Task: In invitations to connect turn off push notifications.
Action: Mouse moved to (779, 67)
Screenshot: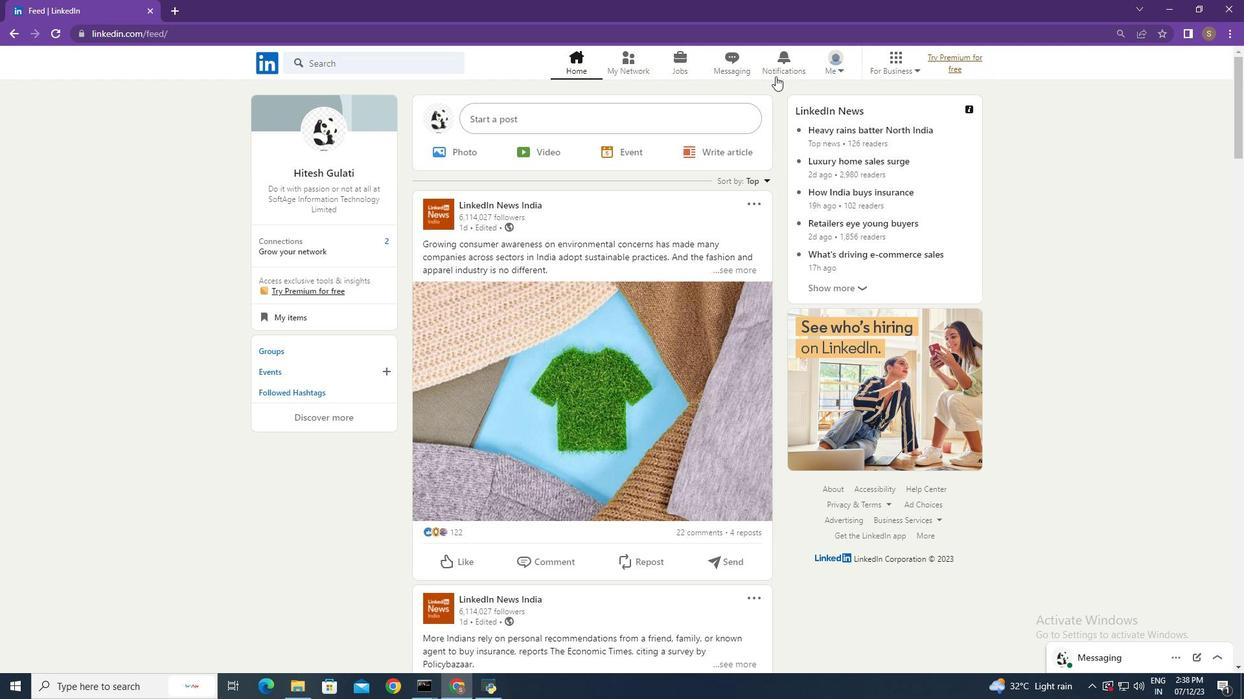 
Action: Mouse pressed left at (779, 67)
Screenshot: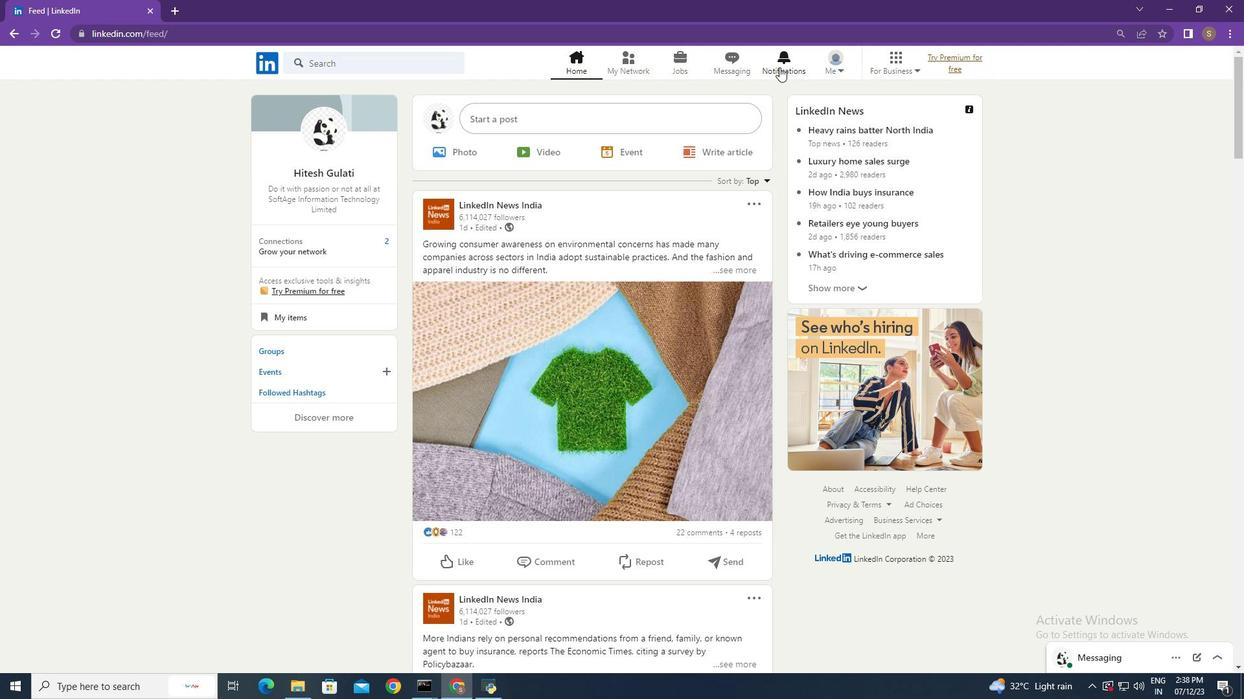 
Action: Mouse moved to (301, 148)
Screenshot: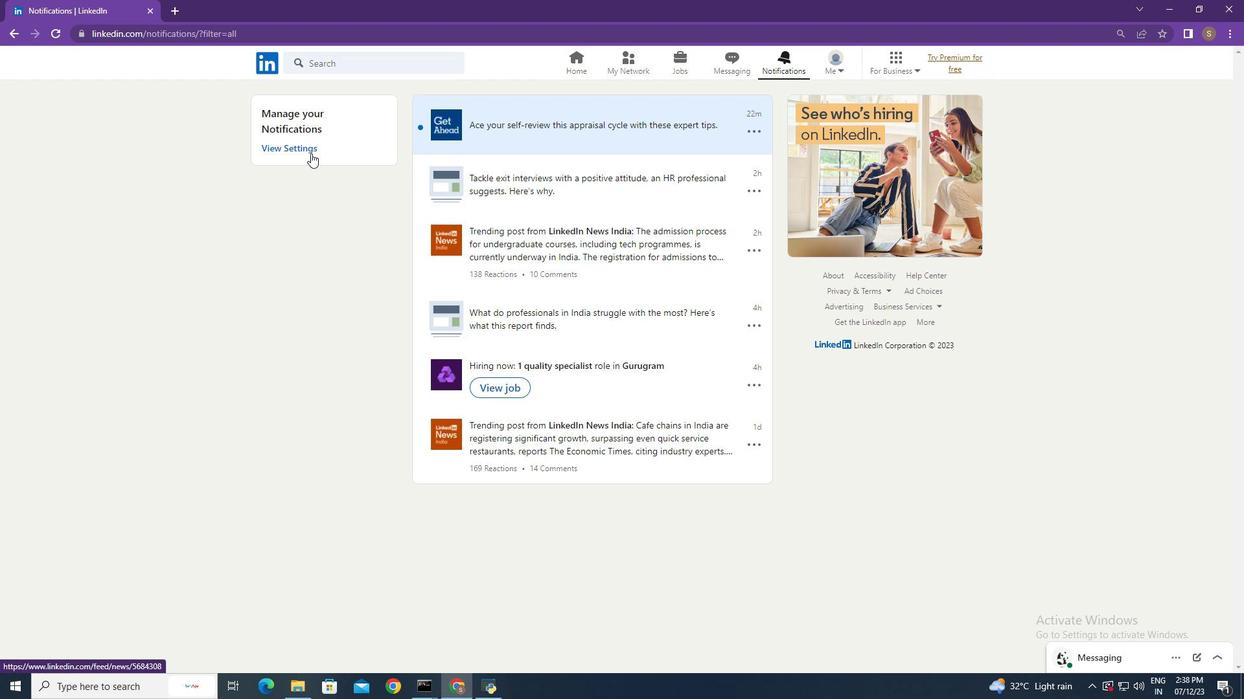 
Action: Mouse pressed left at (301, 148)
Screenshot: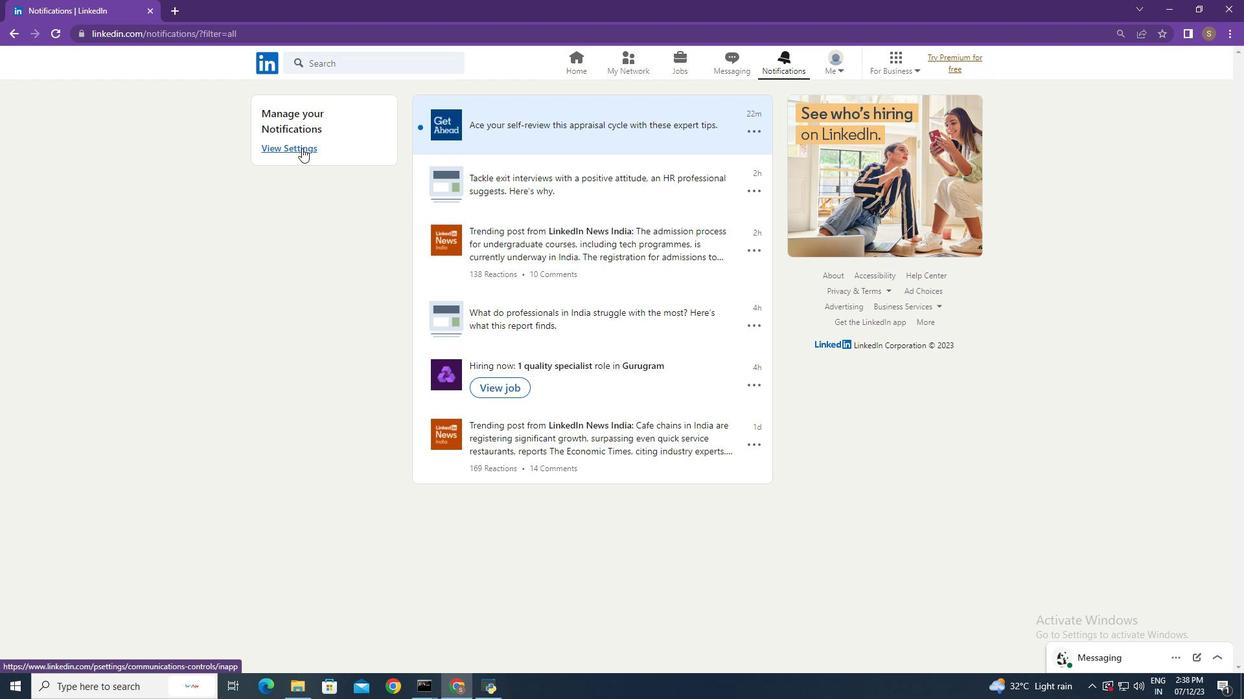 
Action: Mouse moved to (734, 270)
Screenshot: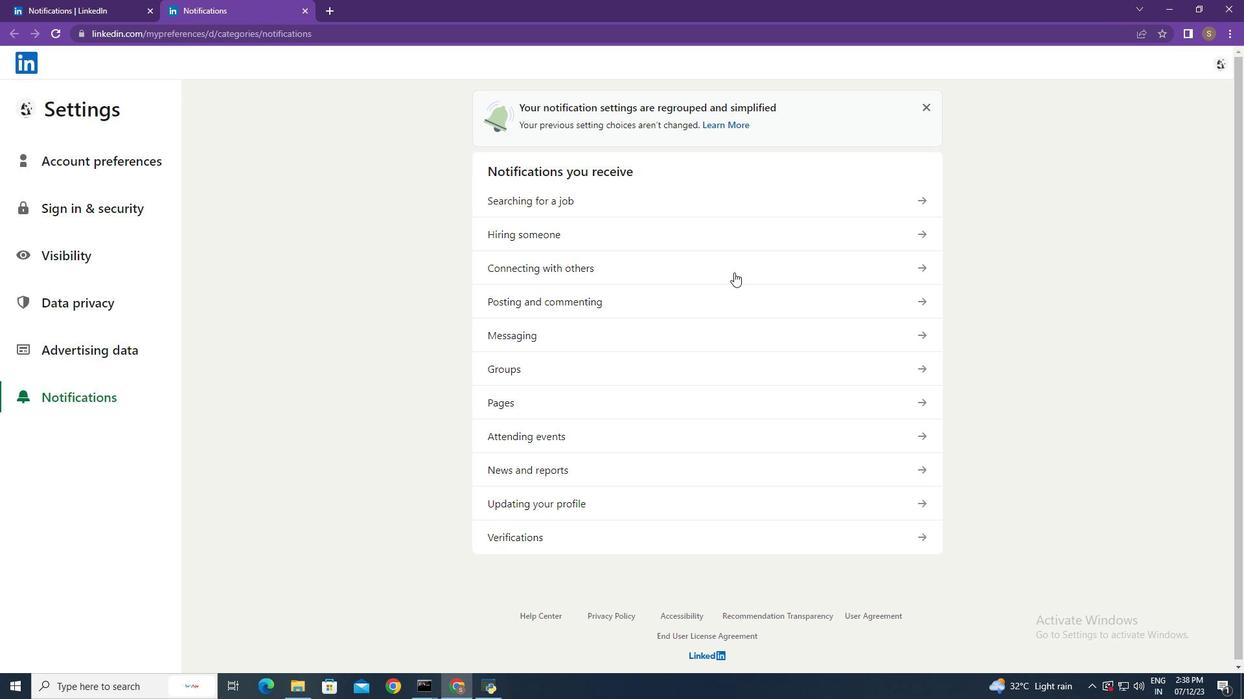 
Action: Mouse pressed left at (734, 270)
Screenshot: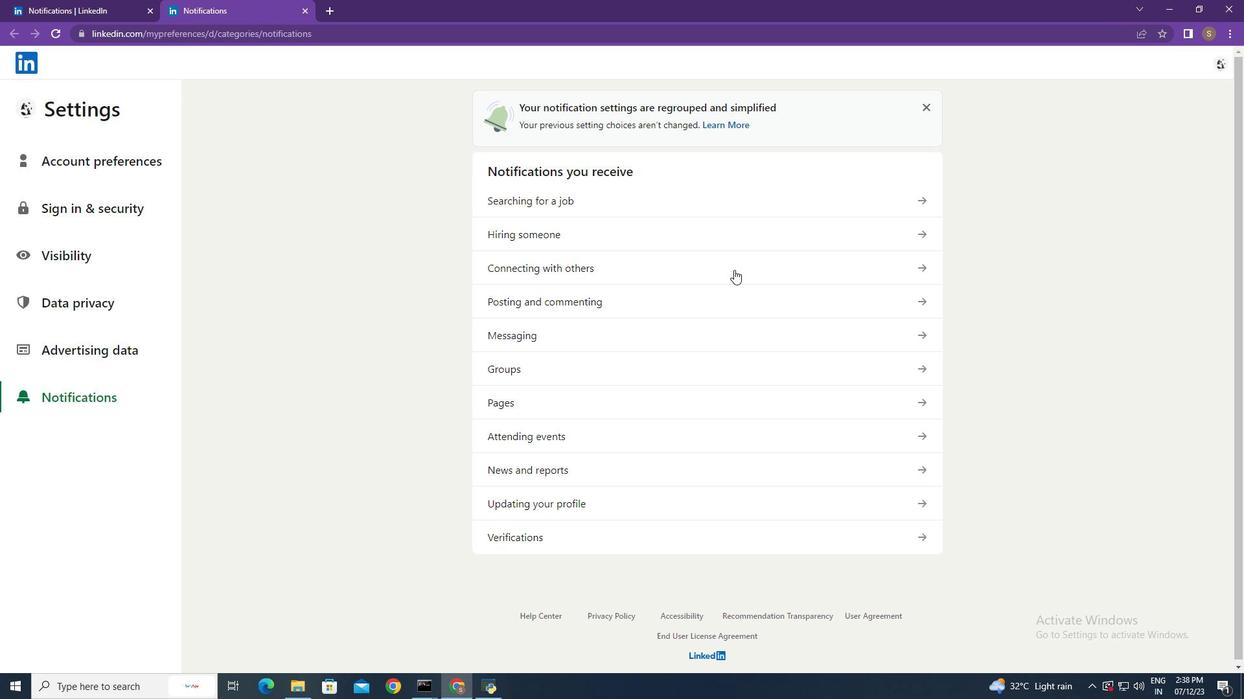 
Action: Mouse moved to (758, 197)
Screenshot: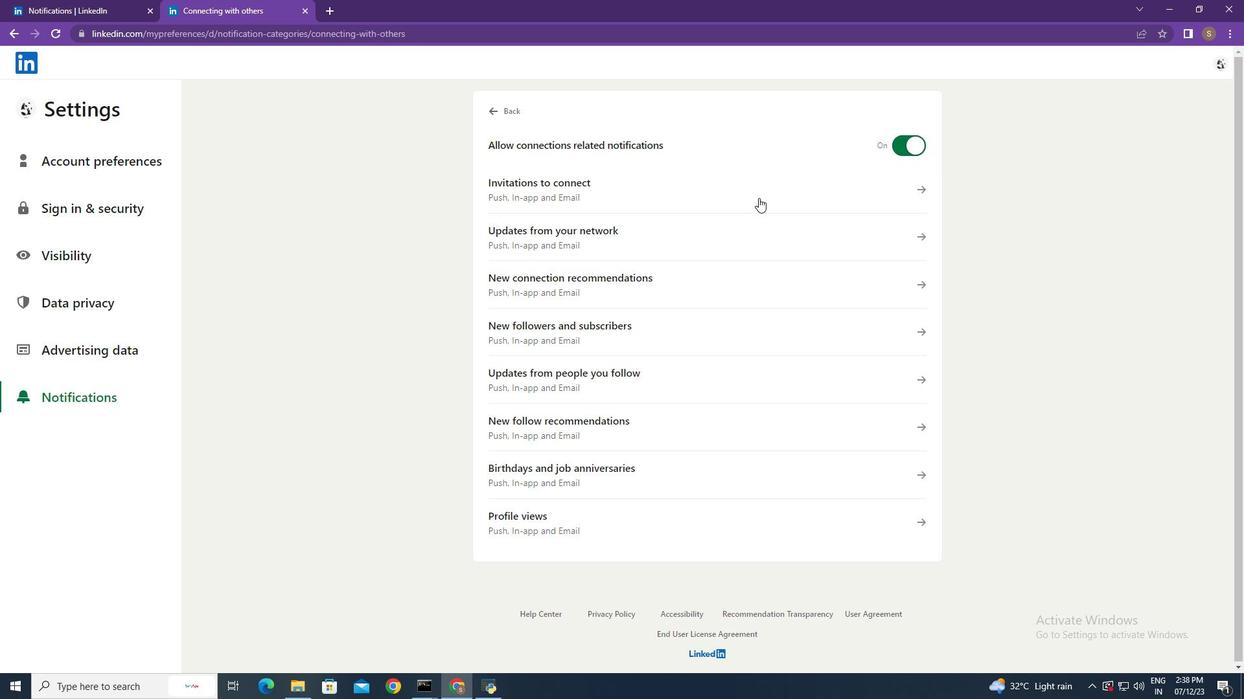 
Action: Mouse pressed left at (758, 197)
Screenshot: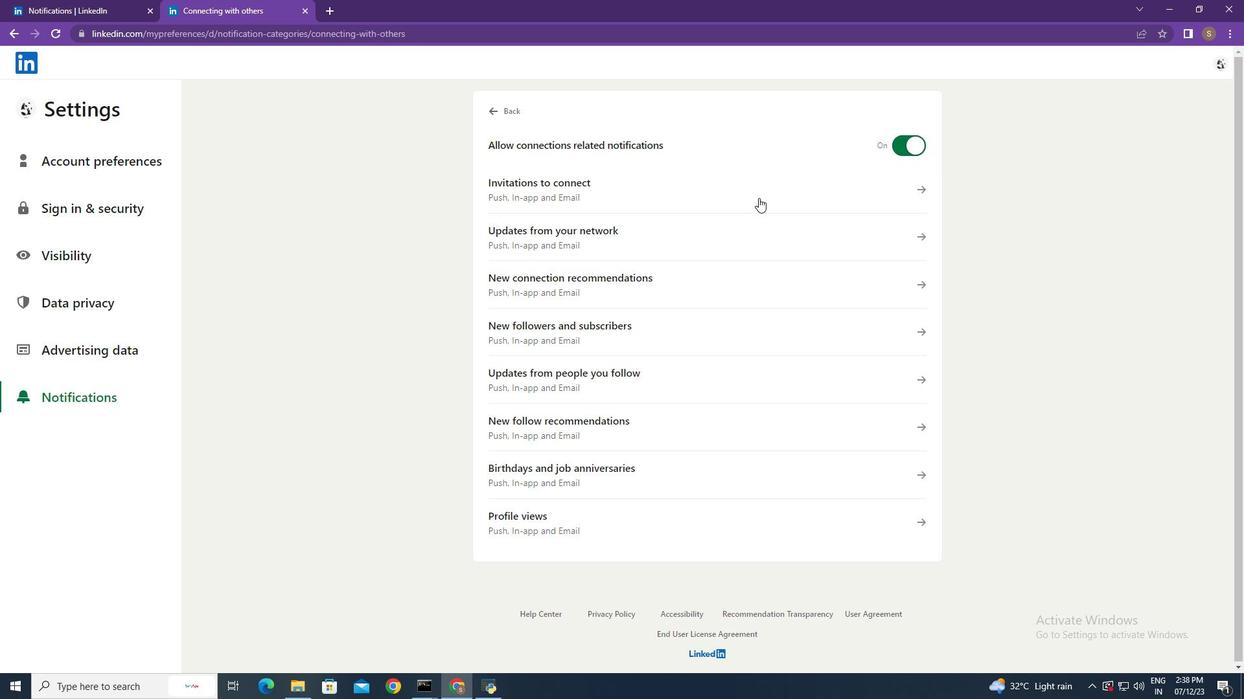 
Action: Mouse moved to (911, 272)
Screenshot: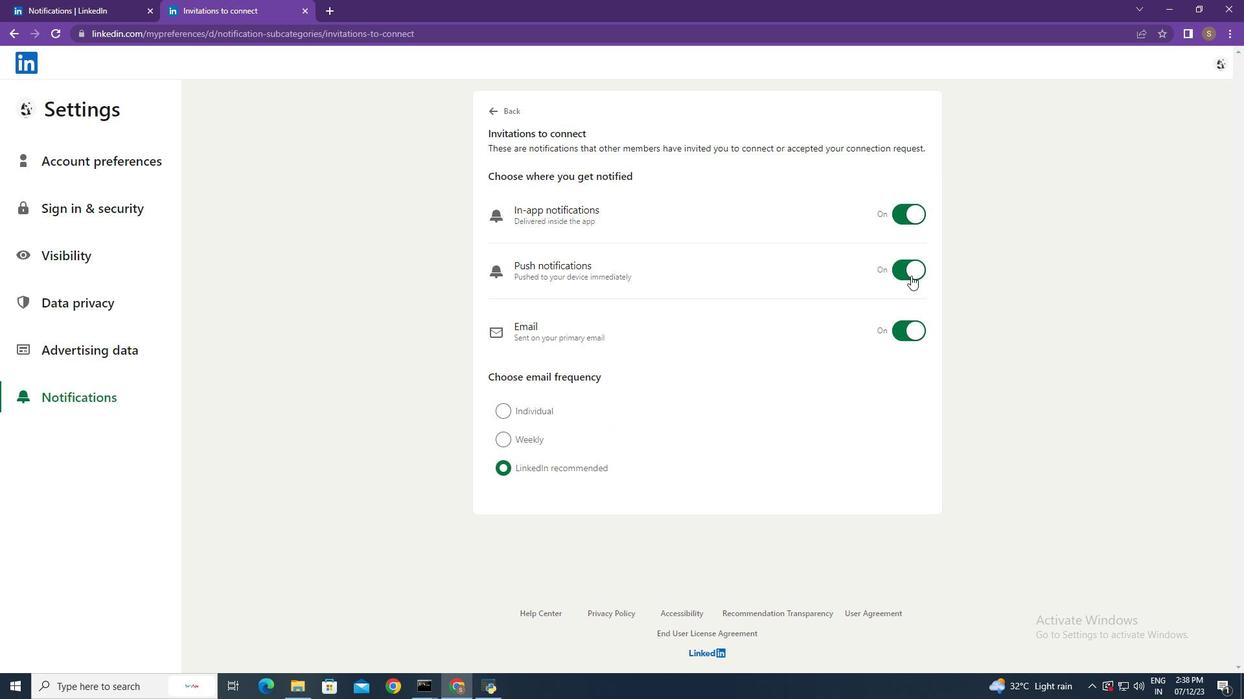 
Action: Mouse pressed left at (911, 272)
Screenshot: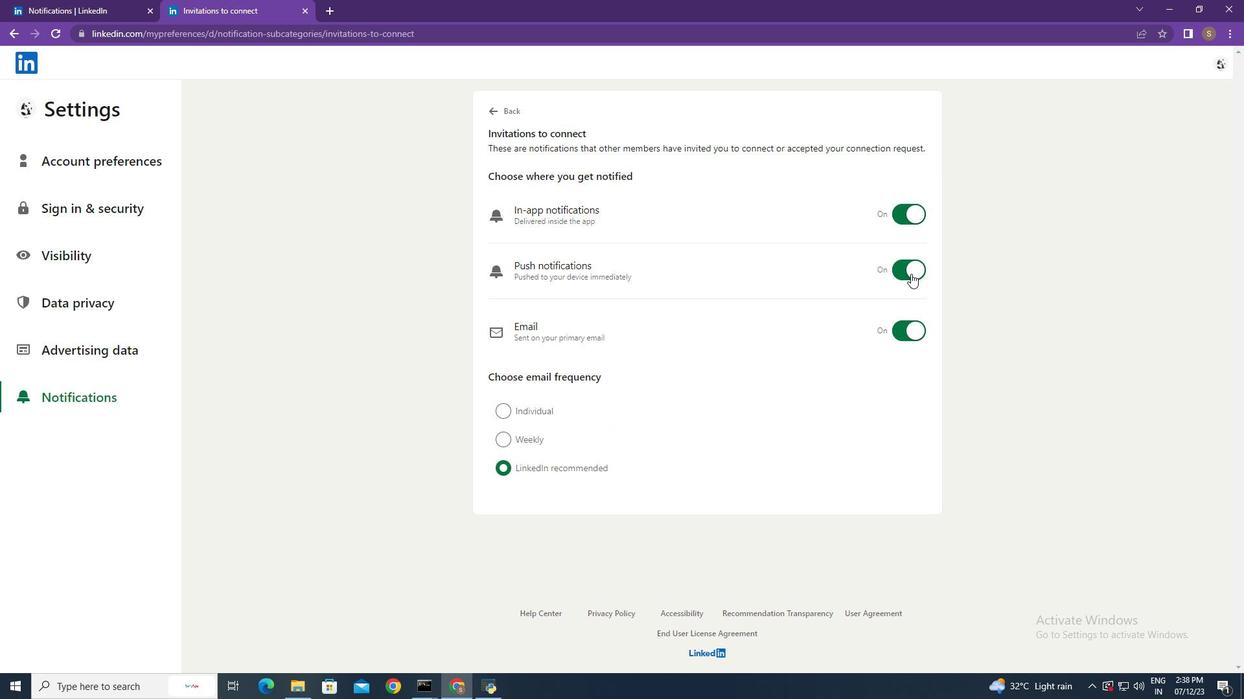 
Action: Mouse moved to (1084, 257)
Screenshot: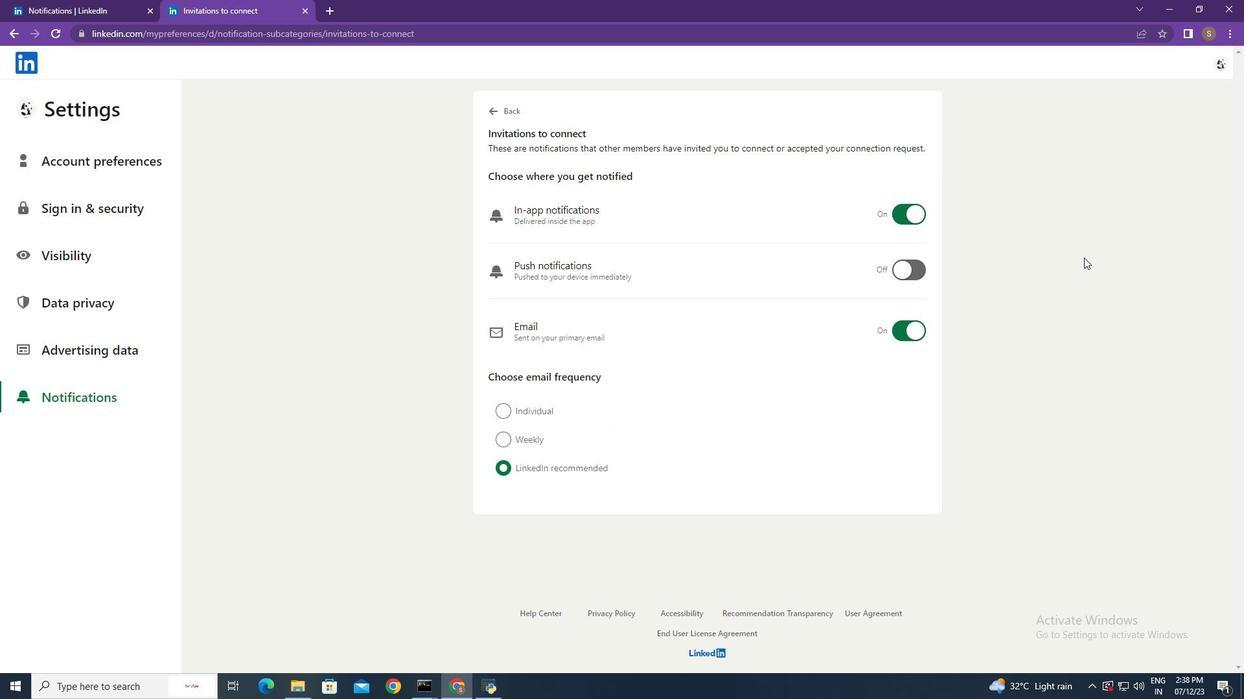 
